 Task: Add Tony's Chocolonely Milk Caramel Sea Salt to the cart.
Action: Mouse moved to (20, 69)
Screenshot: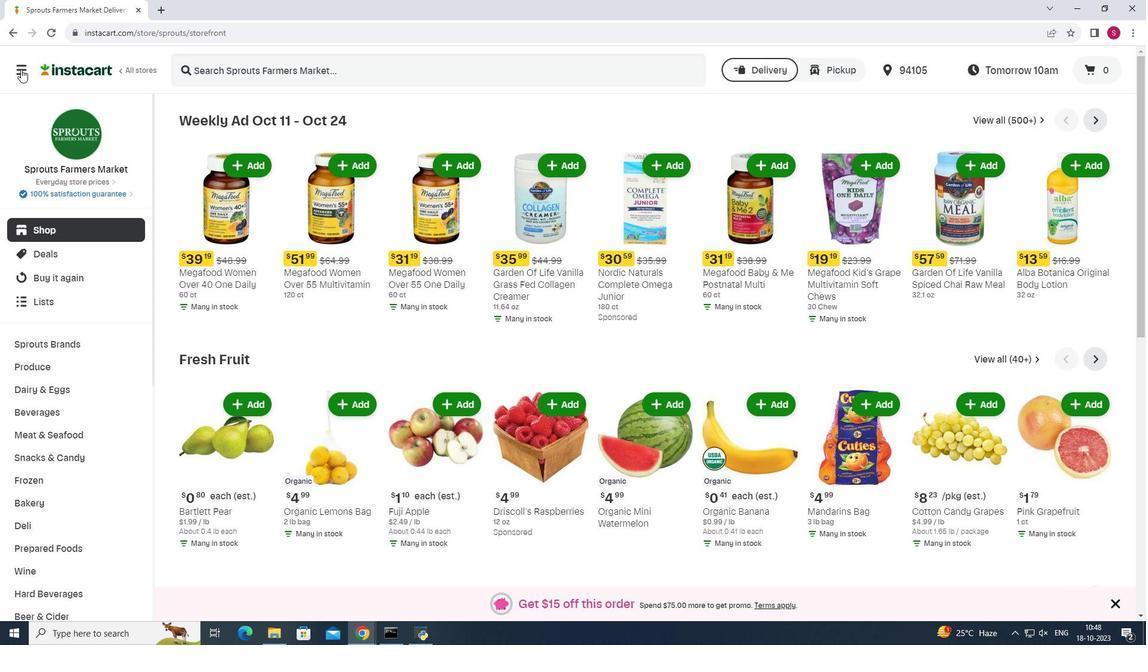 
Action: Mouse pressed left at (20, 69)
Screenshot: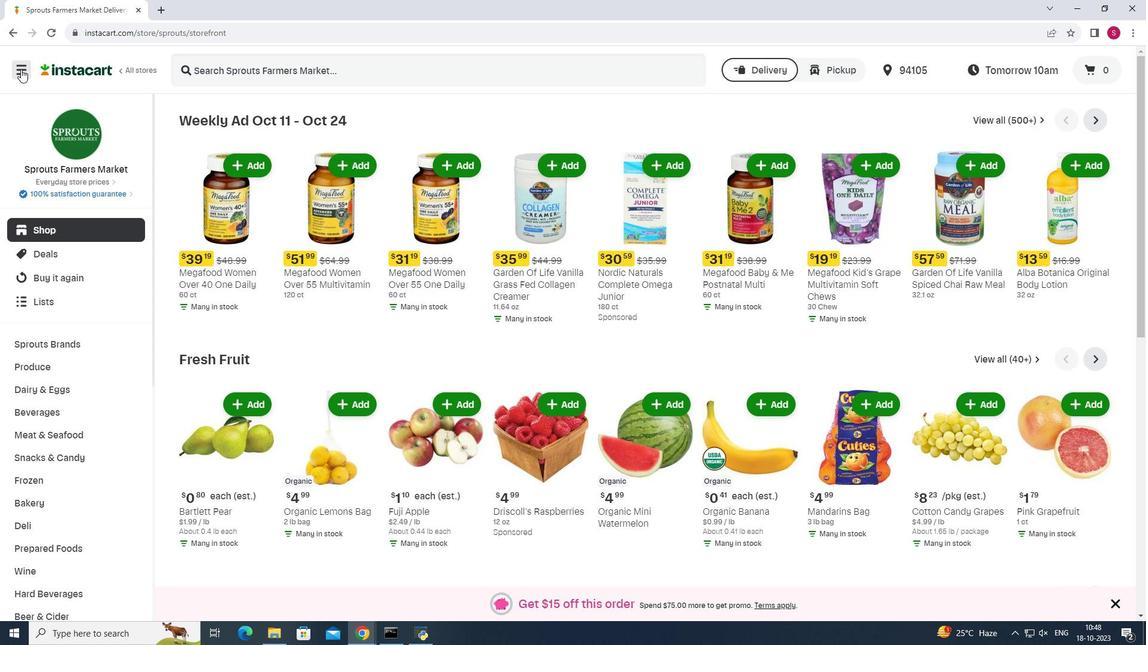 
Action: Mouse moved to (90, 314)
Screenshot: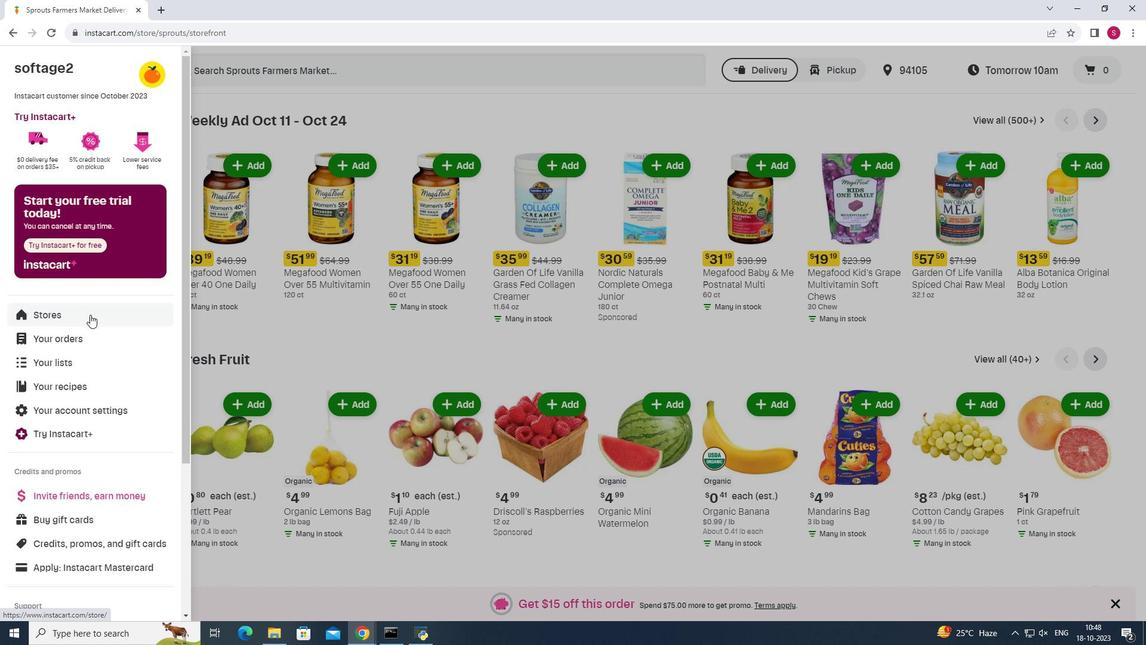 
Action: Mouse pressed left at (90, 314)
Screenshot: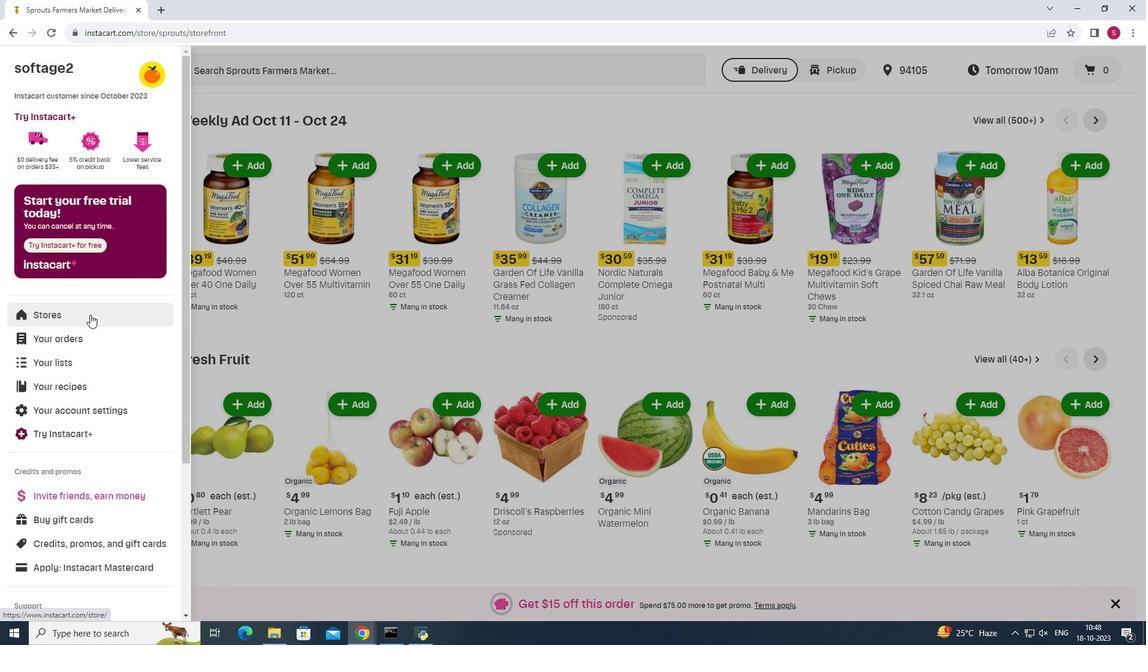 
Action: Mouse moved to (275, 108)
Screenshot: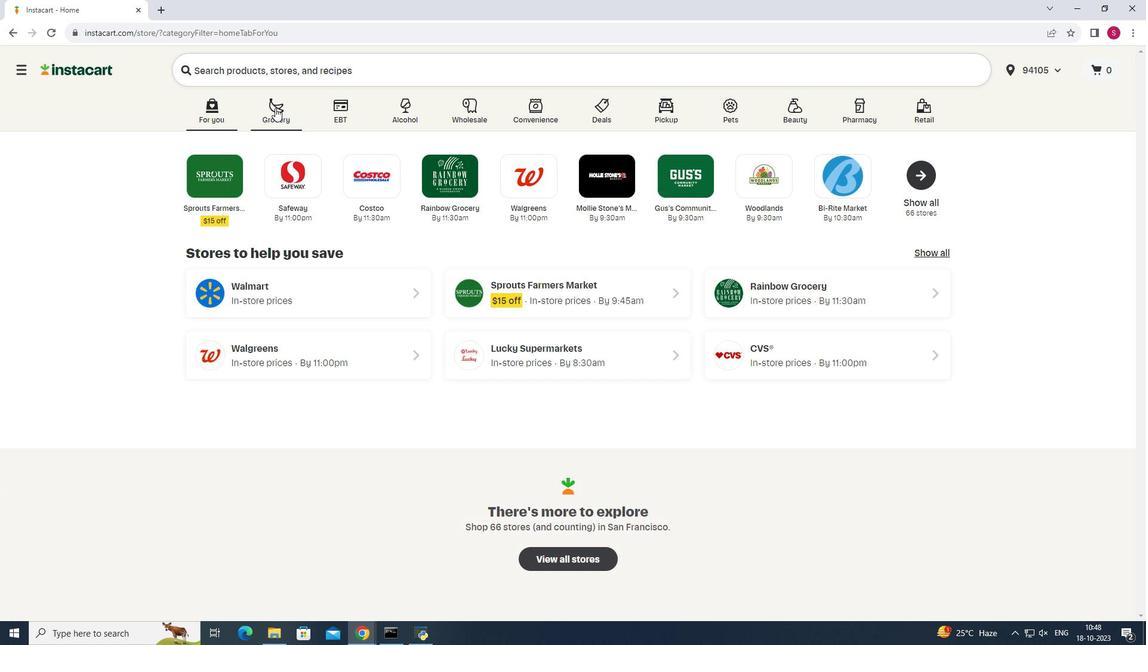 
Action: Mouse pressed left at (275, 108)
Screenshot: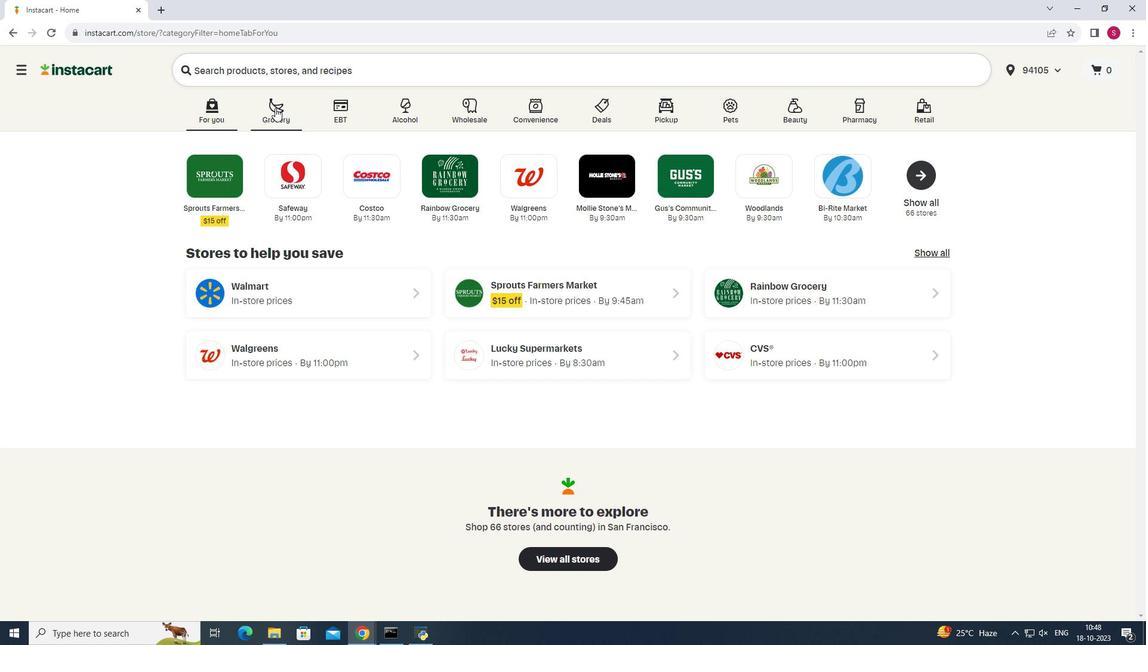 
Action: Mouse moved to (834, 164)
Screenshot: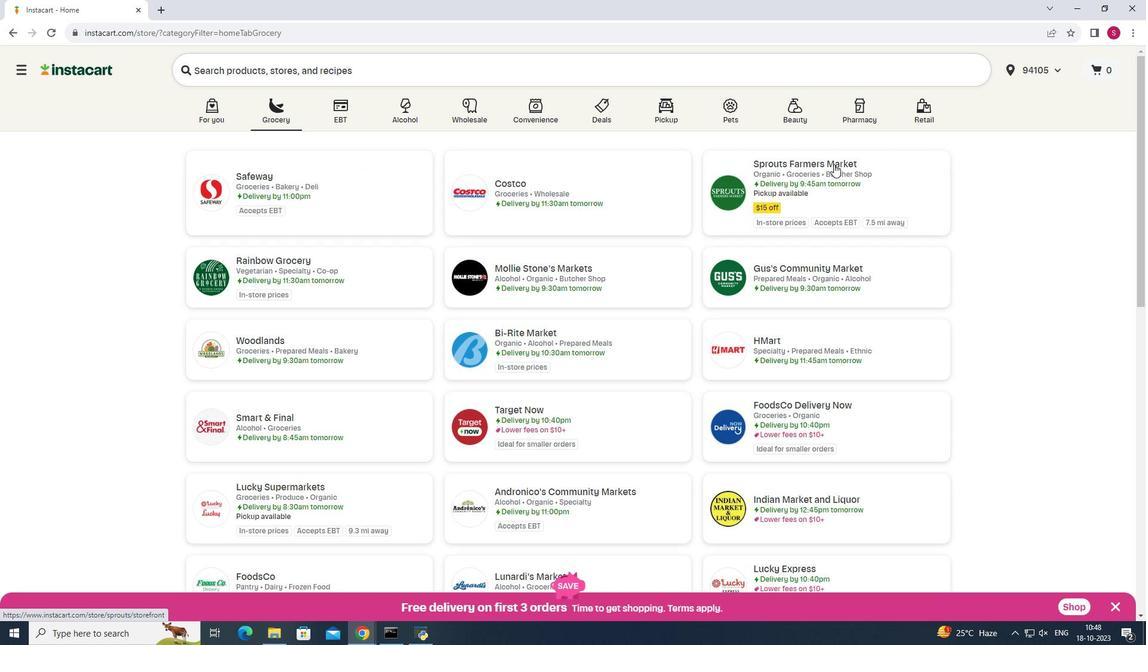 
Action: Mouse pressed left at (834, 164)
Screenshot: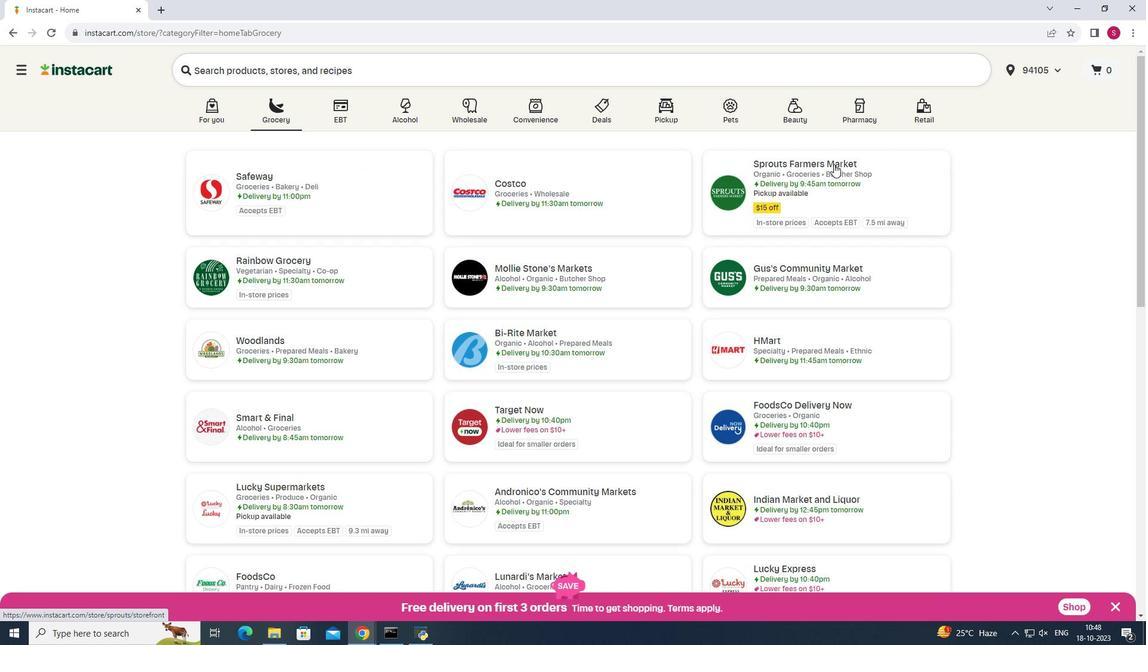 
Action: Mouse moved to (39, 454)
Screenshot: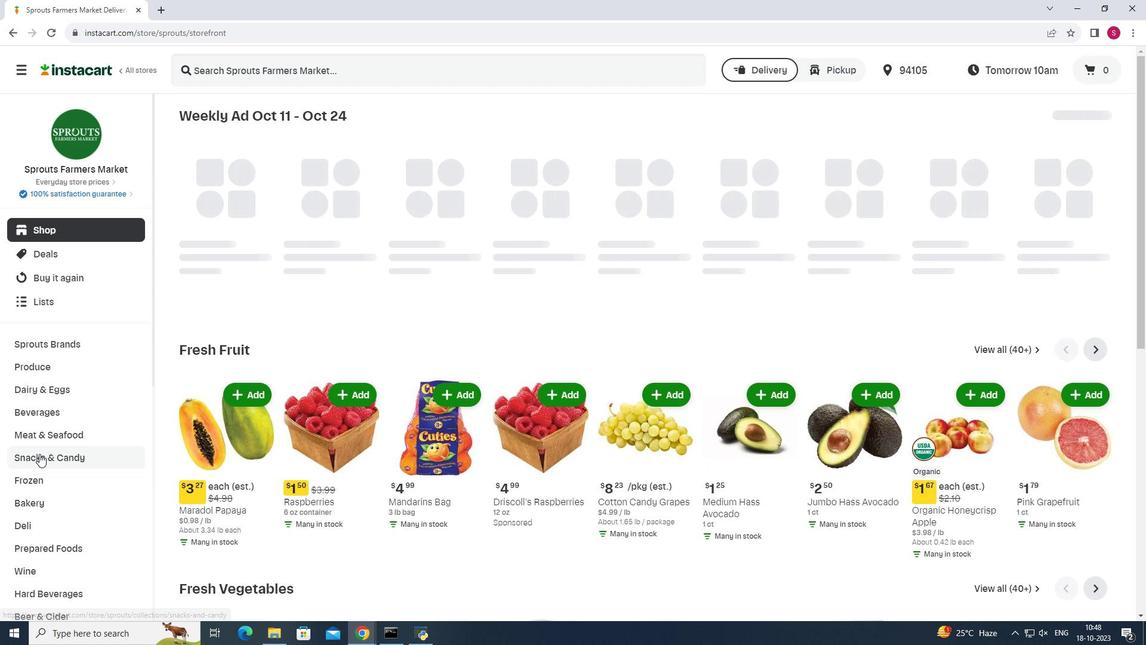 
Action: Mouse pressed left at (39, 454)
Screenshot: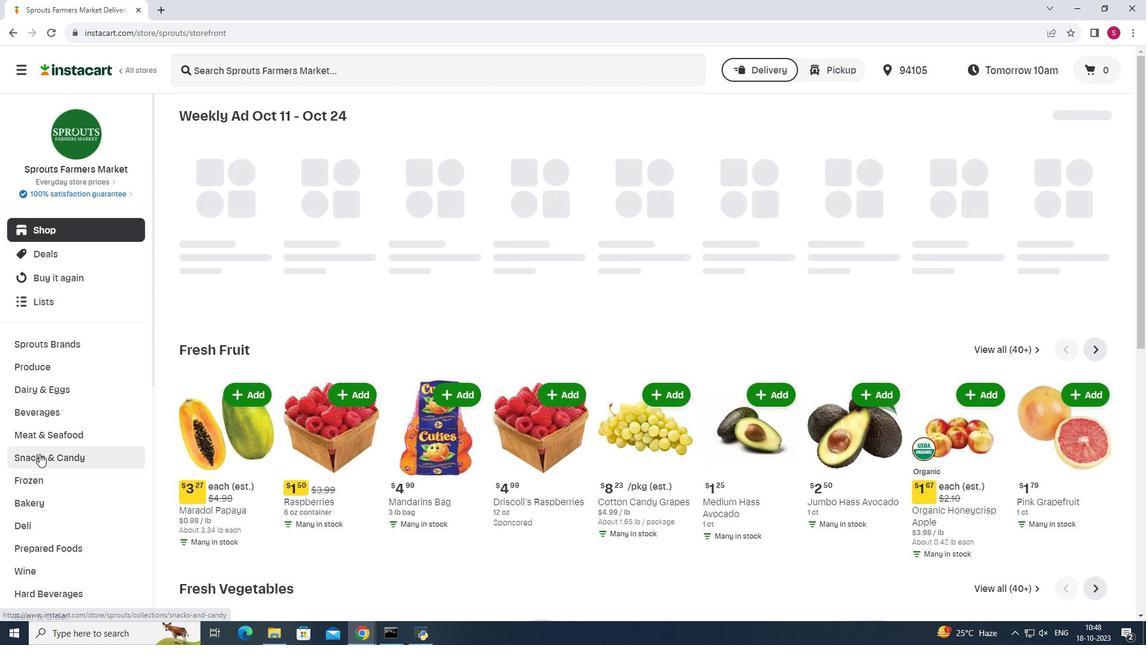 
Action: Mouse moved to (348, 151)
Screenshot: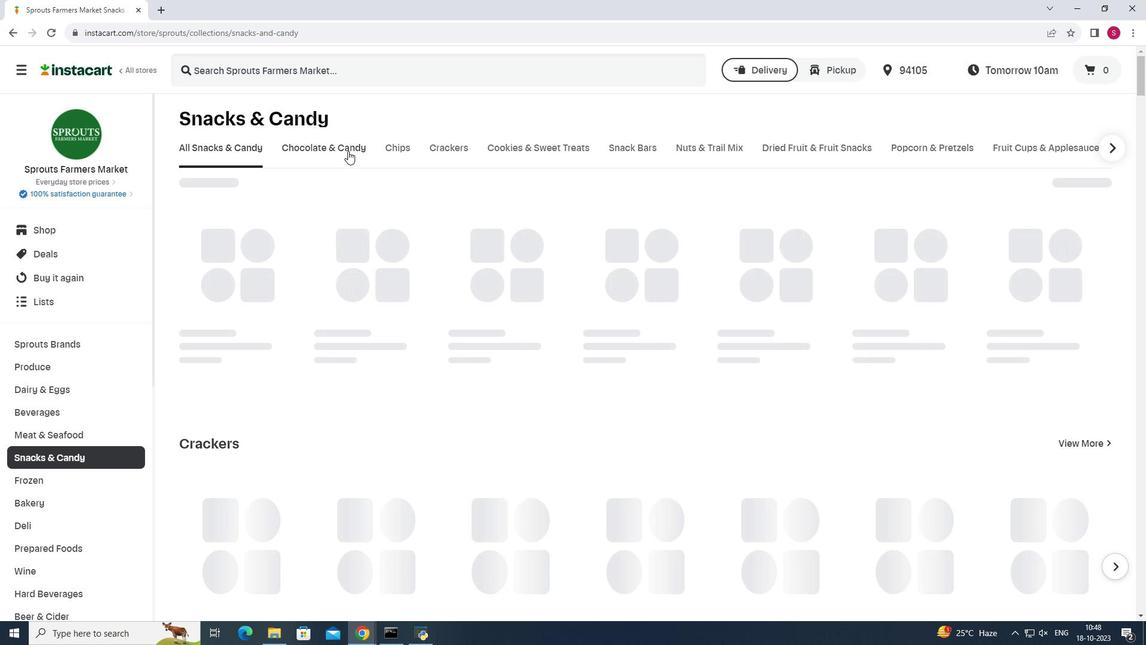 
Action: Mouse pressed left at (348, 151)
Screenshot: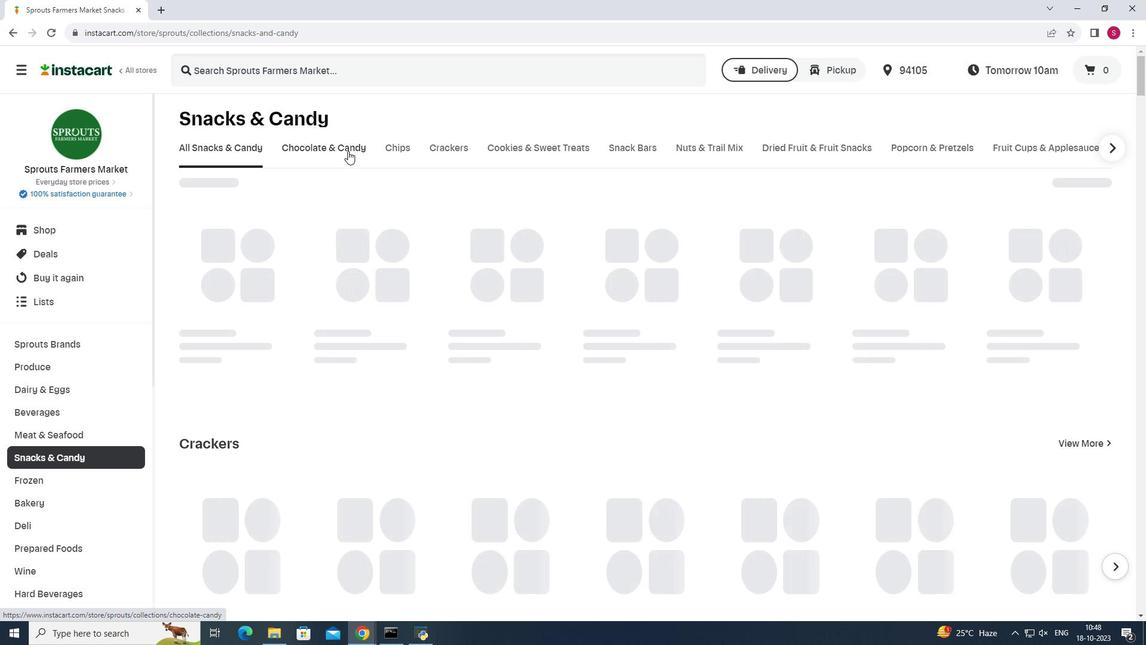 
Action: Mouse moved to (302, 200)
Screenshot: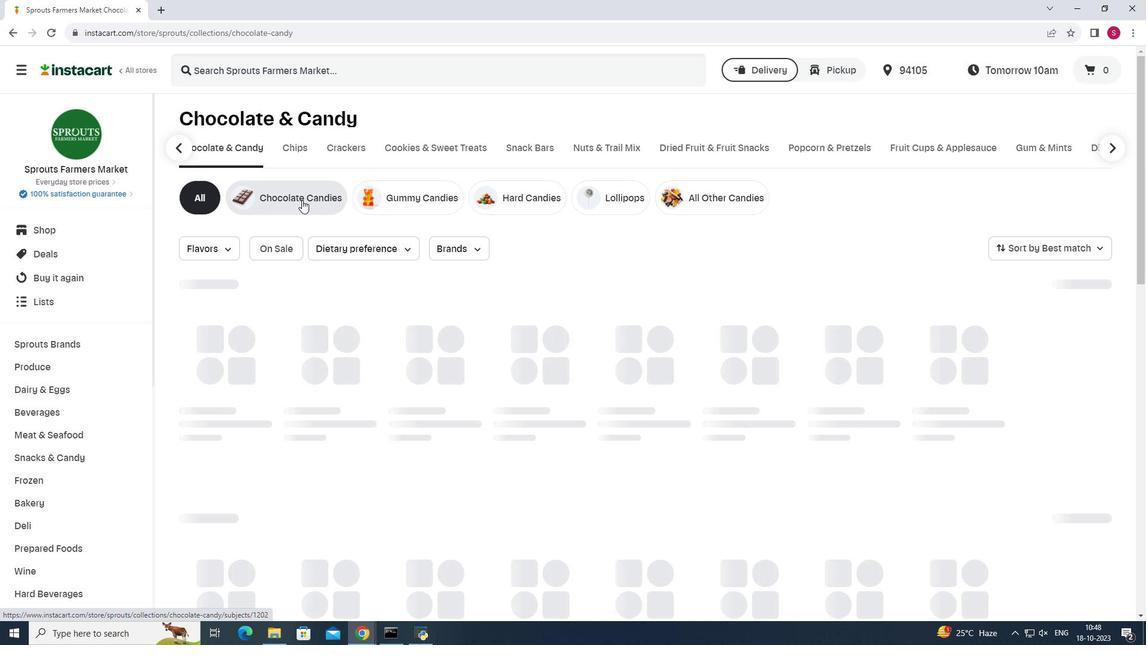 
Action: Mouse pressed left at (302, 200)
Screenshot: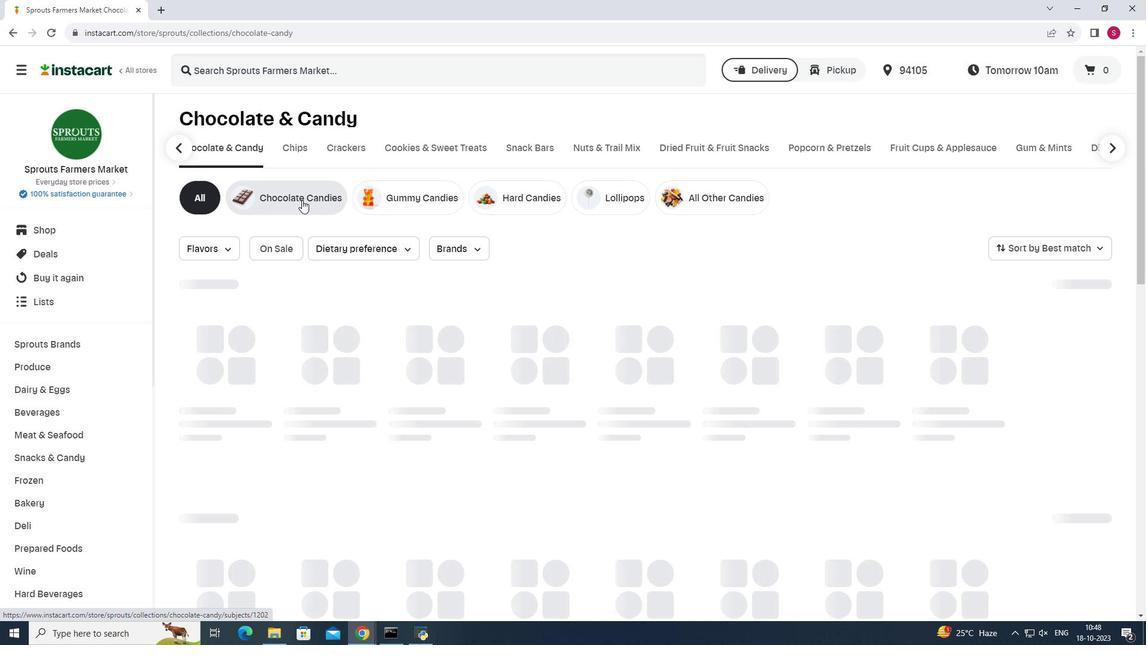 
Action: Mouse moved to (342, 74)
Screenshot: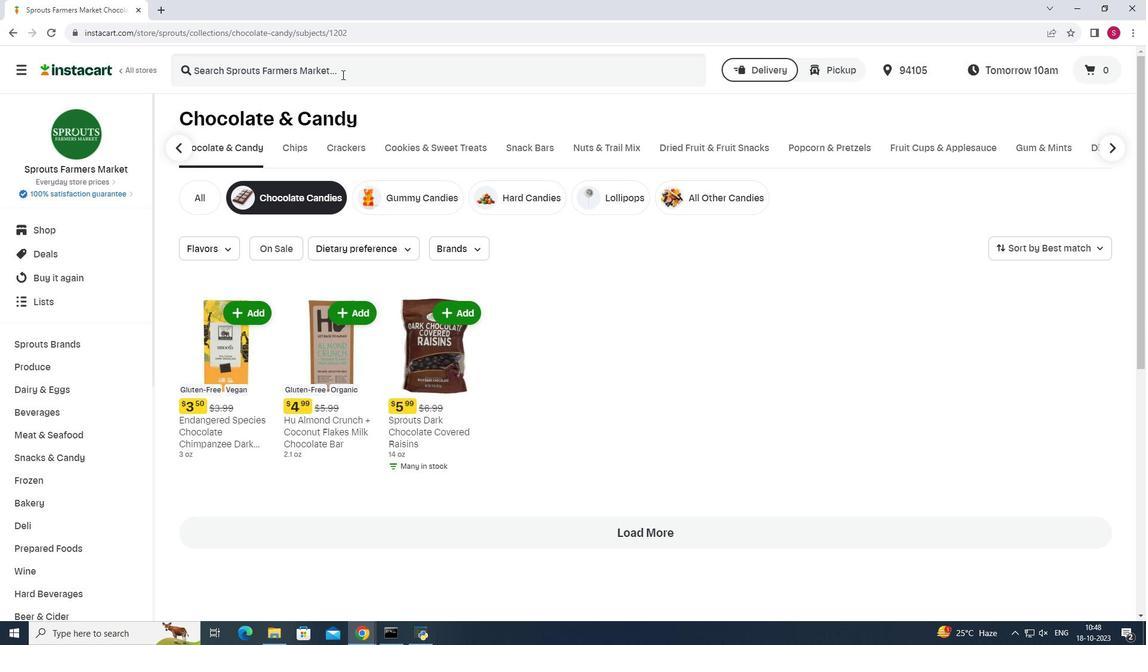 
Action: Mouse pressed left at (342, 74)
Screenshot: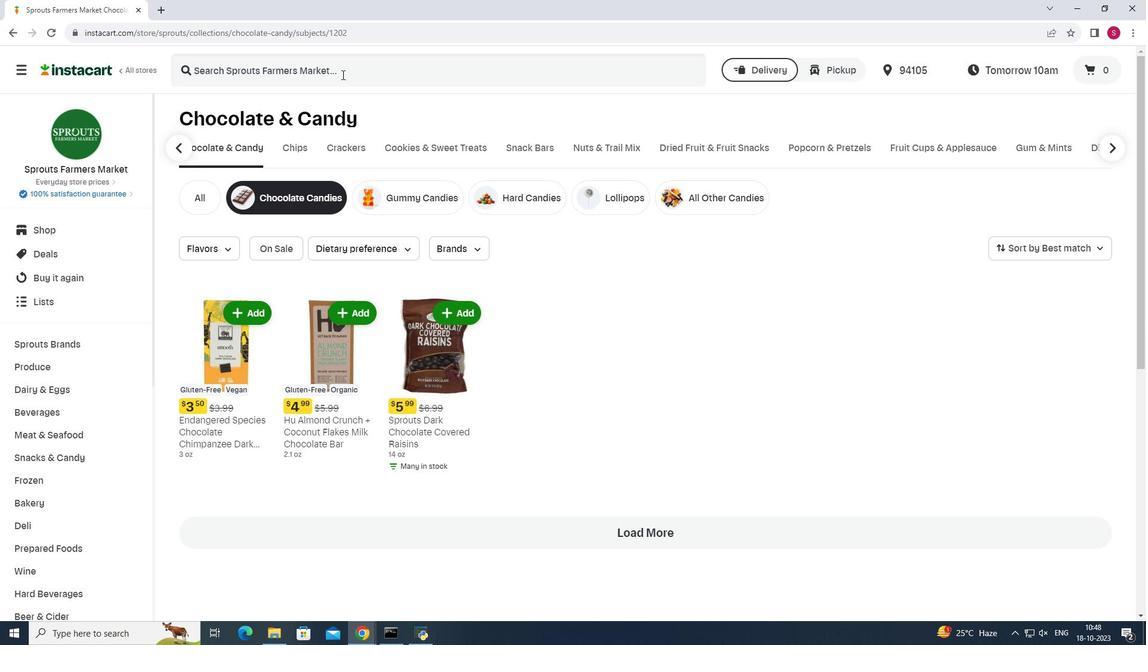 
Action: Key pressed <Key.shift>Tony's<Key.space><Key.shift>Chocolonely<Key.space><Key.shift>Milk<Key.space><Key.shift>Caramel<Key.space>s<Key.backspace><Key.shift>Sea<Key.space><Key.shift>Salt<Key.enter>
Screenshot: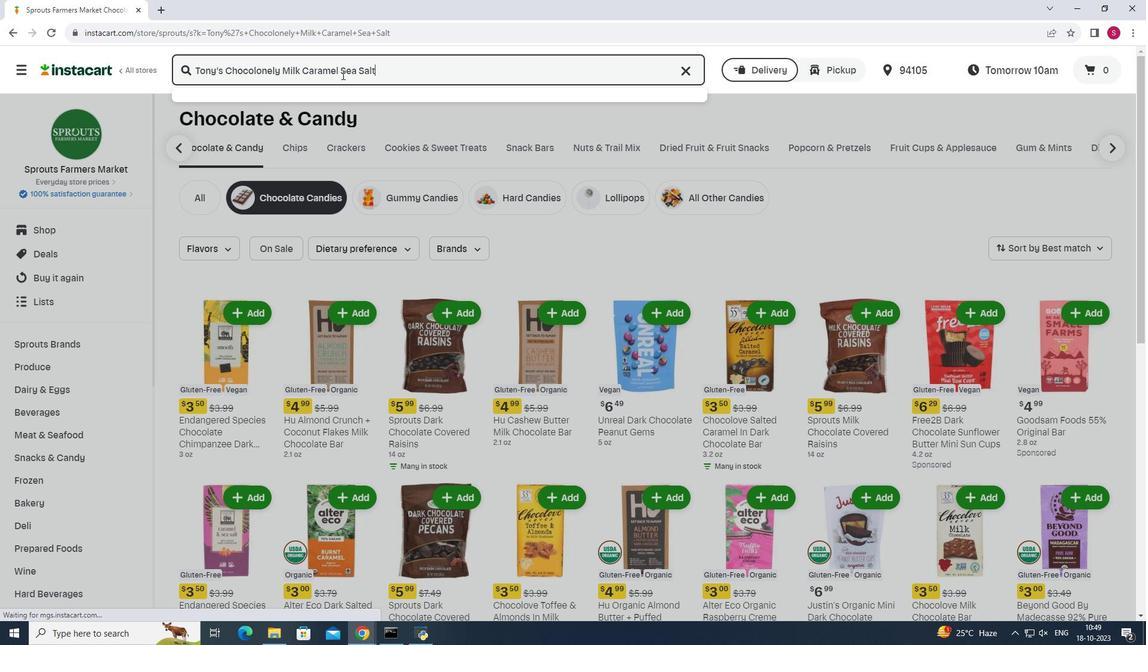 
Action: Mouse moved to (701, 188)
Screenshot: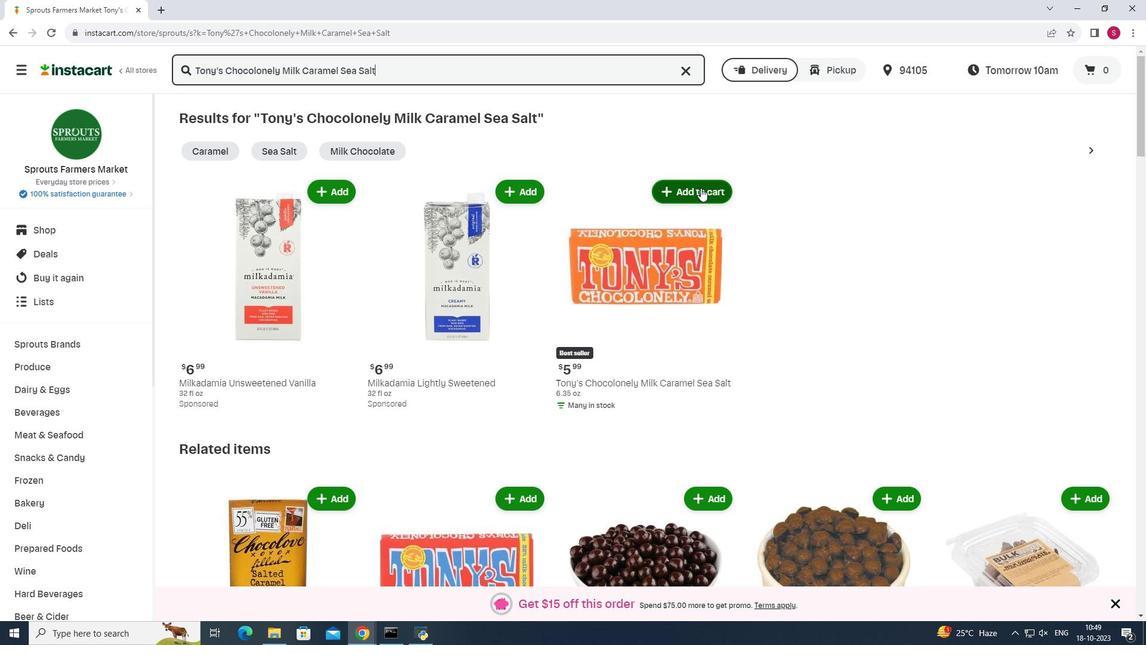 
Action: Mouse pressed left at (701, 188)
Screenshot: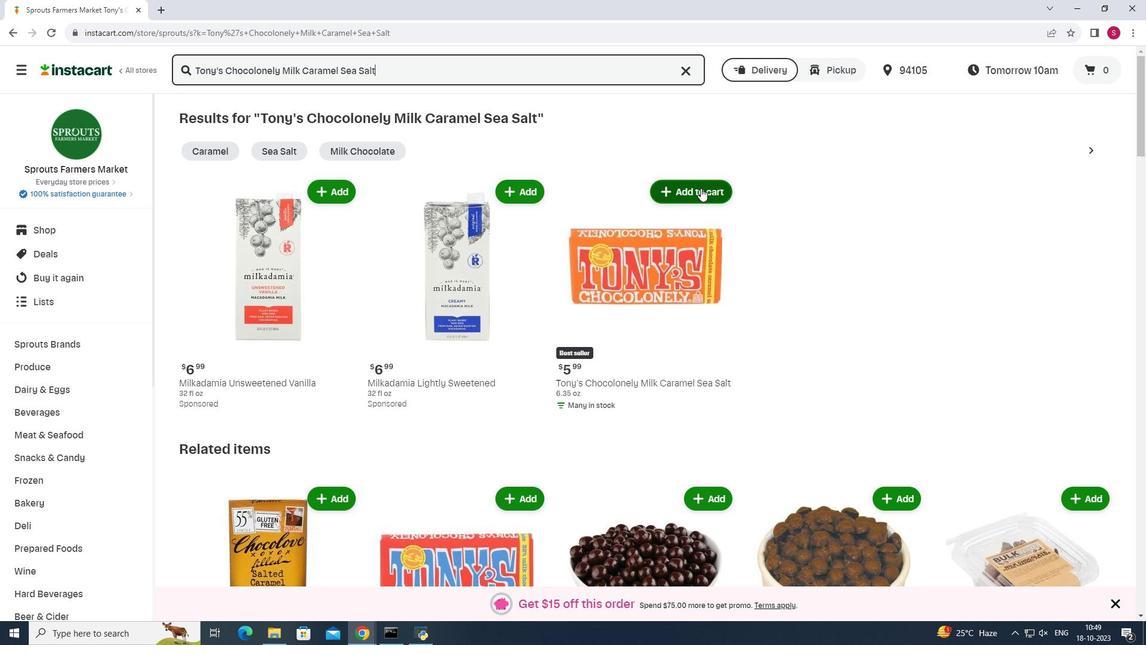 
Action: Mouse moved to (867, 164)
Screenshot: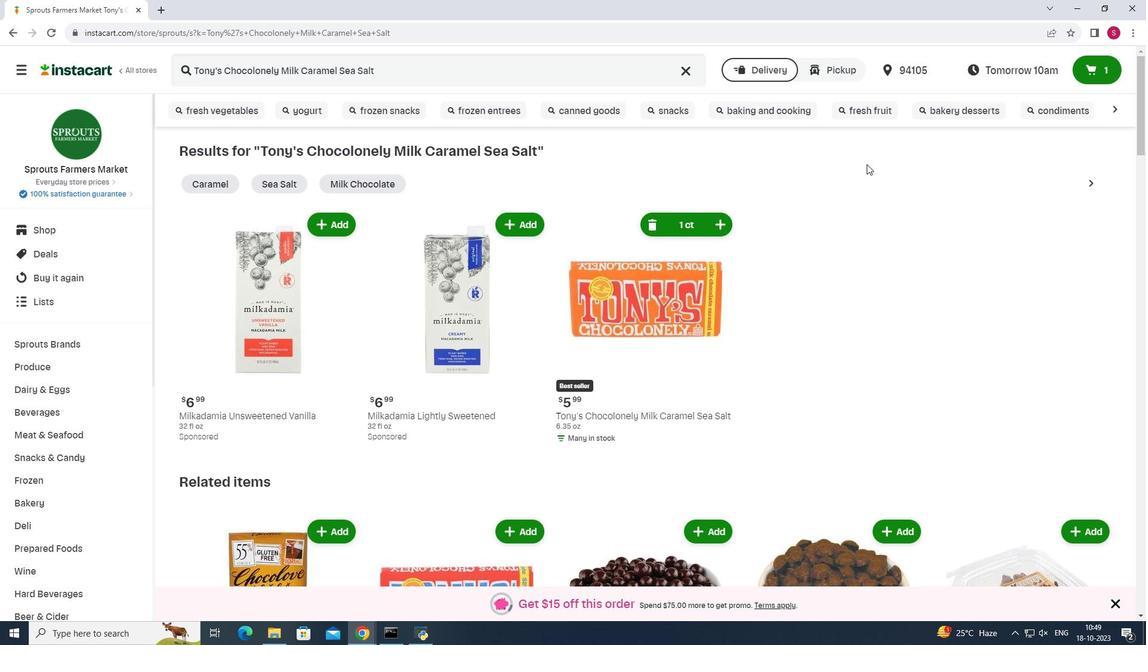 
